 Task: Enable the overlay "Logo sub source" for transcode stream output.
Action: Mouse moved to (99, 15)
Screenshot: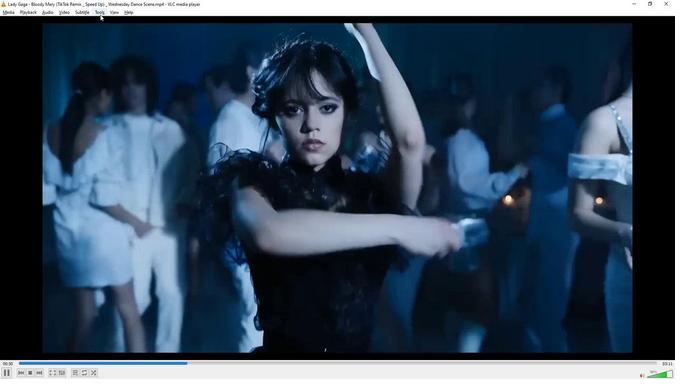 
Action: Mouse pressed left at (99, 15)
Screenshot: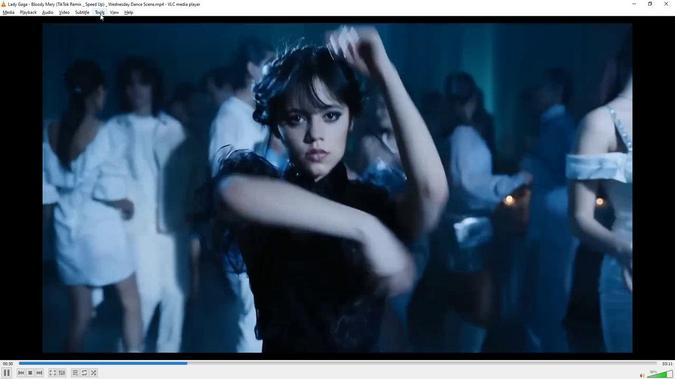 
Action: Mouse moved to (108, 96)
Screenshot: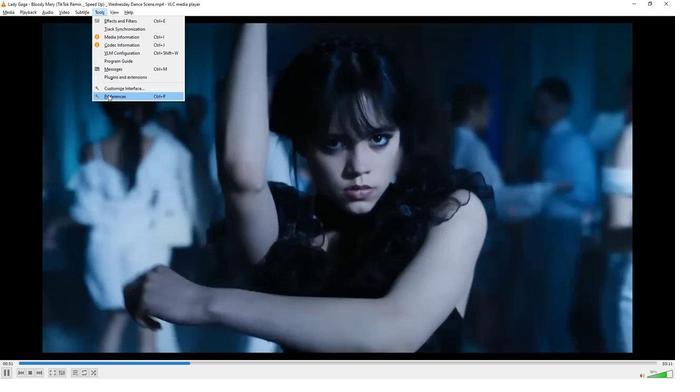 
Action: Mouse pressed left at (108, 96)
Screenshot: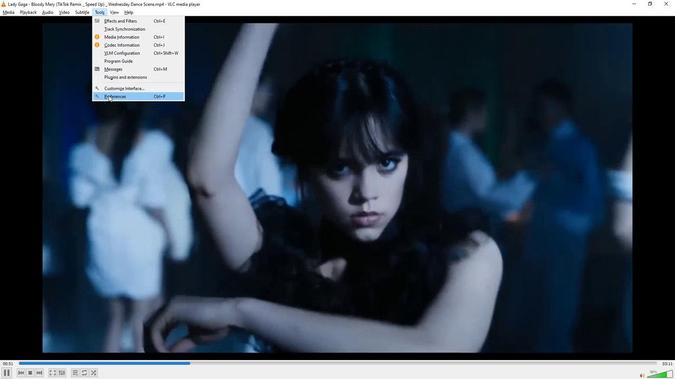 
Action: Mouse moved to (199, 280)
Screenshot: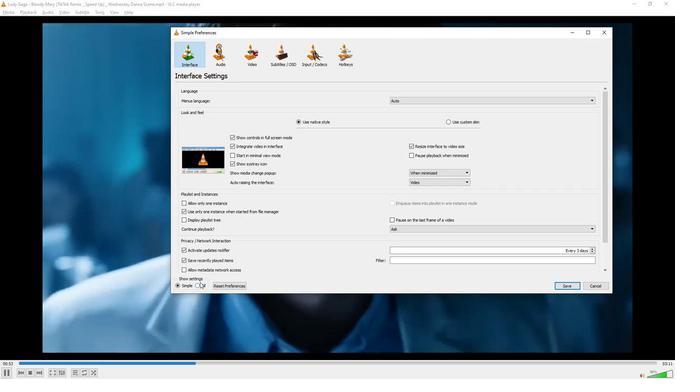 
Action: Mouse pressed left at (199, 280)
Screenshot: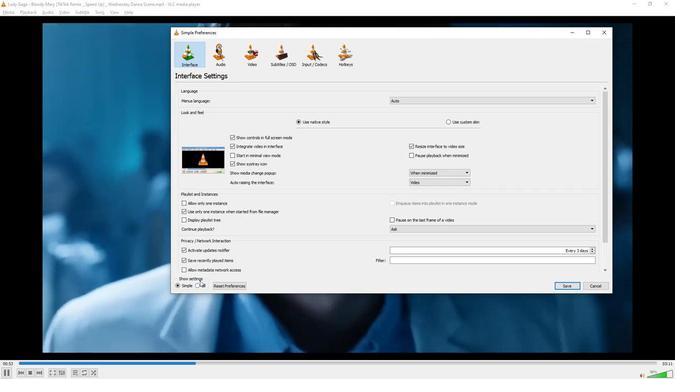 
Action: Mouse moved to (198, 283)
Screenshot: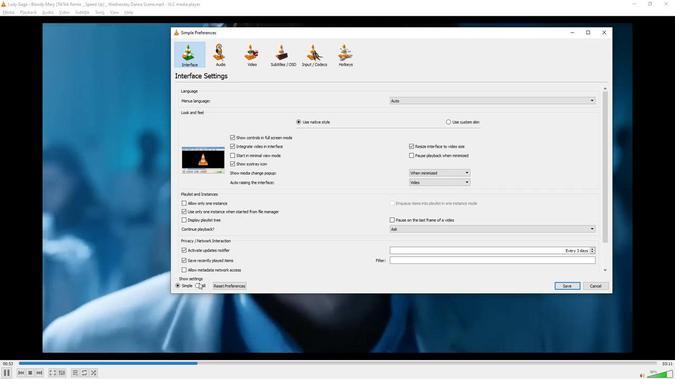 
Action: Mouse pressed left at (198, 283)
Screenshot: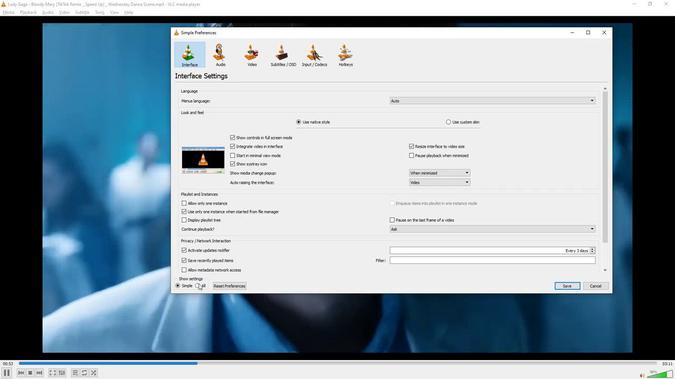 
Action: Mouse moved to (193, 222)
Screenshot: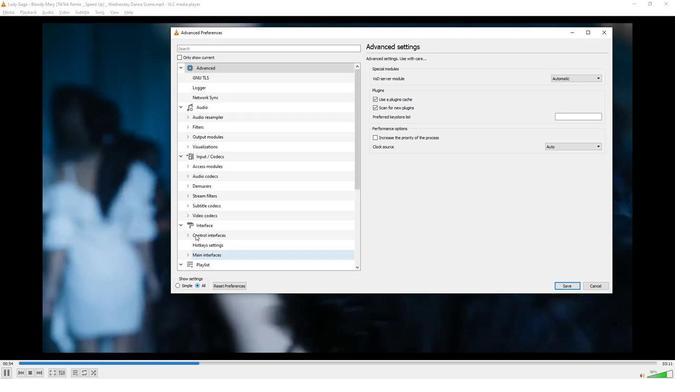 
Action: Mouse scrolled (193, 222) with delta (0, 0)
Screenshot: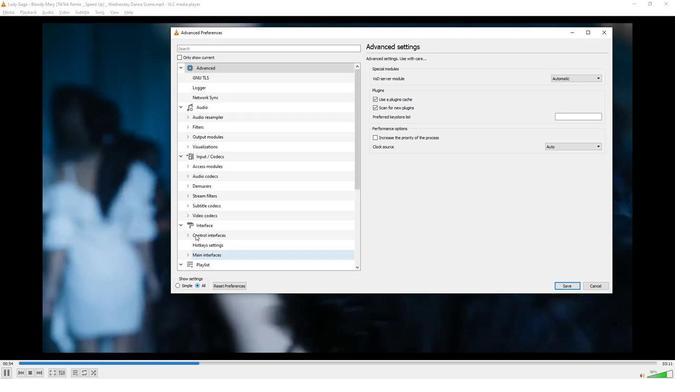 
Action: Mouse moved to (191, 218)
Screenshot: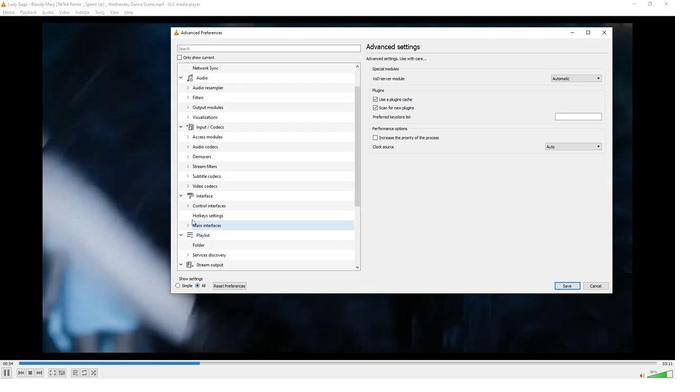 
Action: Mouse scrolled (191, 218) with delta (0, 0)
Screenshot: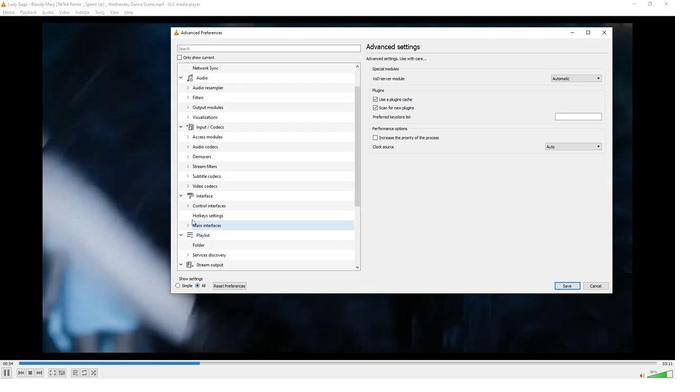 
Action: Mouse moved to (190, 218)
Screenshot: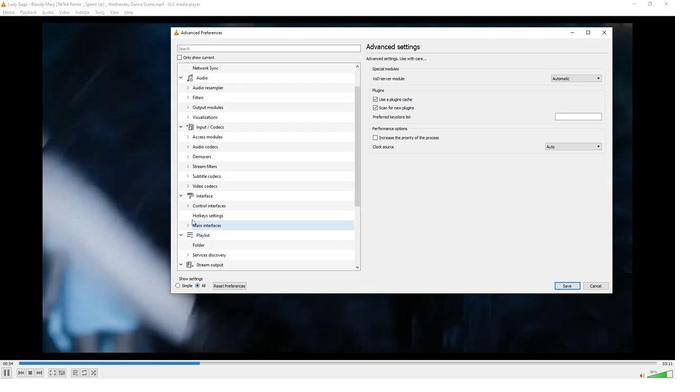 
Action: Mouse scrolled (190, 217) with delta (0, 0)
Screenshot: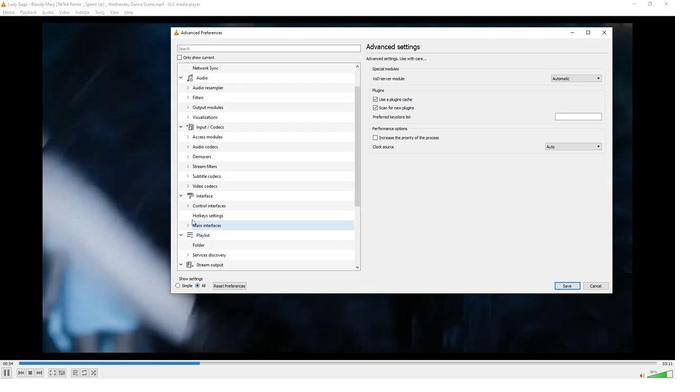 
Action: Mouse moved to (189, 217)
Screenshot: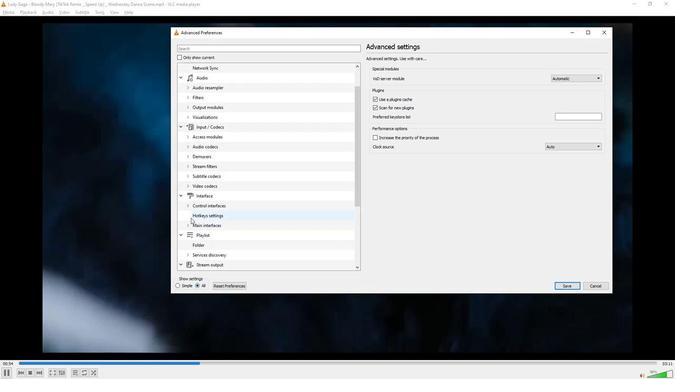 
Action: Mouse scrolled (189, 217) with delta (0, 0)
Screenshot: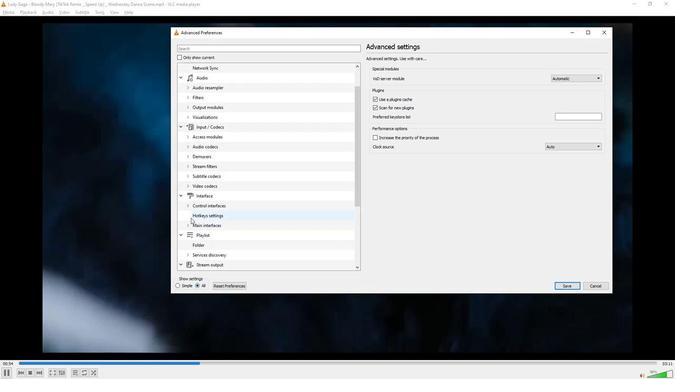 
Action: Mouse scrolled (189, 217) with delta (0, 0)
Screenshot: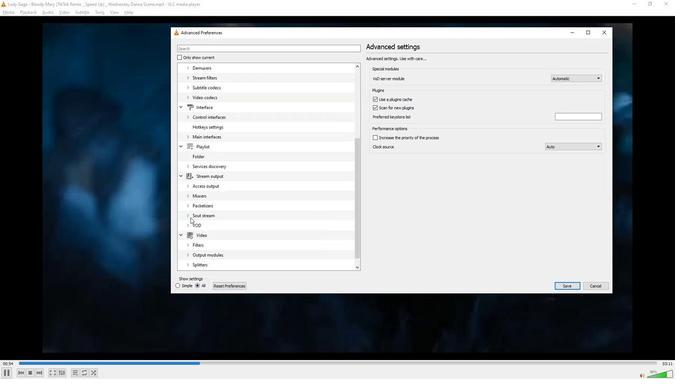 
Action: Mouse scrolled (189, 217) with delta (0, 0)
Screenshot: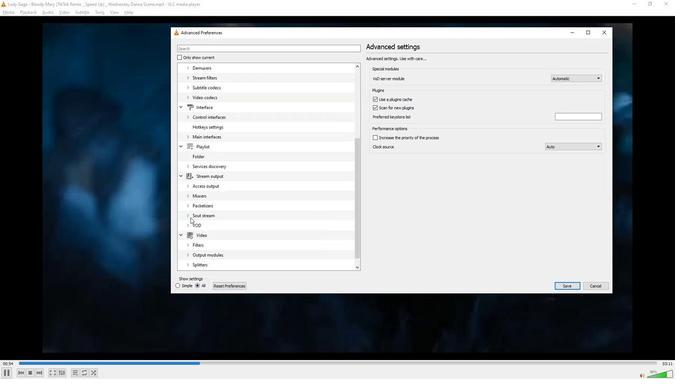 
Action: Mouse scrolled (189, 217) with delta (0, 0)
Screenshot: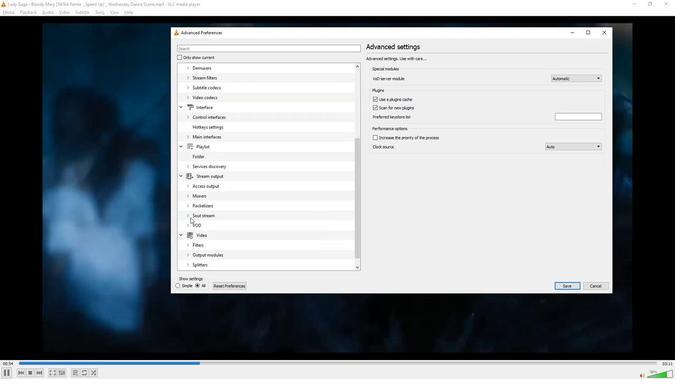 
Action: Mouse moved to (189, 237)
Screenshot: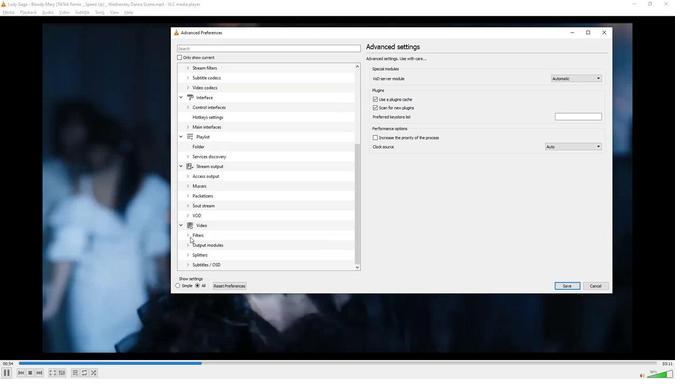 
Action: Mouse scrolled (189, 237) with delta (0, 0)
Screenshot: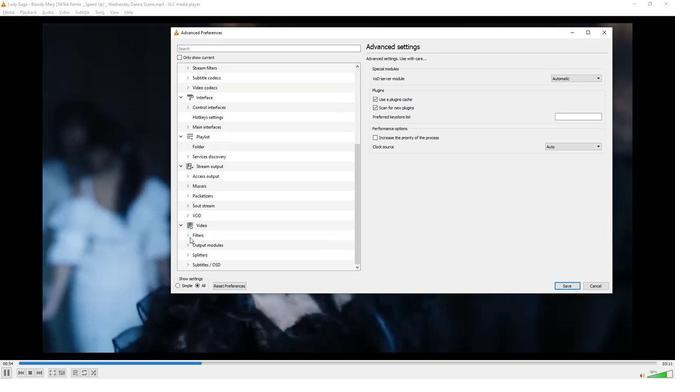 
Action: Mouse scrolled (189, 237) with delta (0, 0)
Screenshot: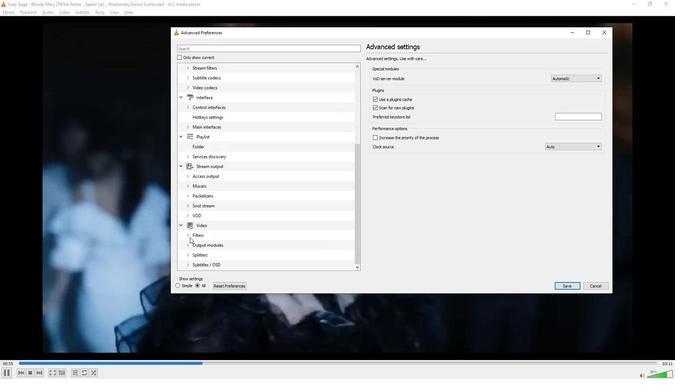 
Action: Mouse scrolled (189, 237) with delta (0, 0)
Screenshot: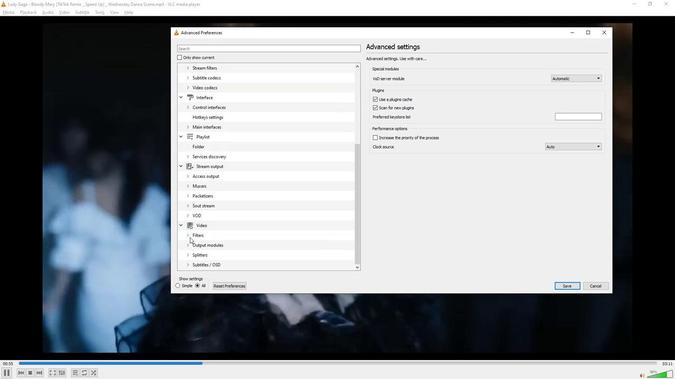 
Action: Mouse scrolled (189, 237) with delta (0, 0)
Screenshot: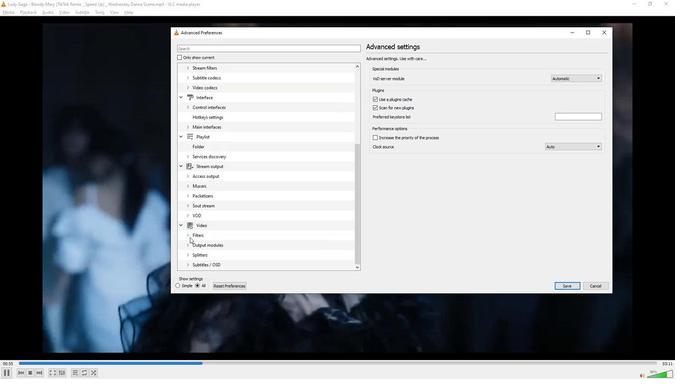 
Action: Mouse moved to (187, 206)
Screenshot: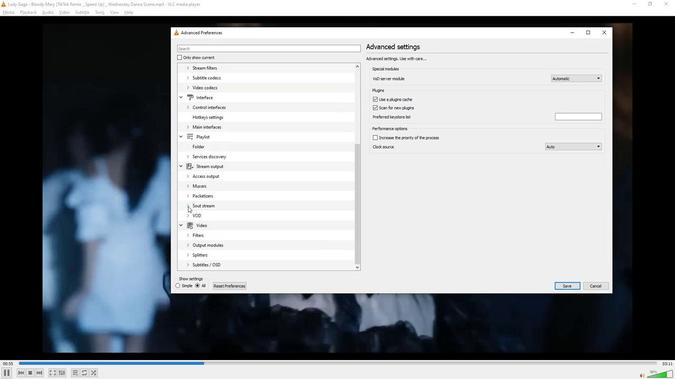 
Action: Mouse pressed left at (187, 206)
Screenshot: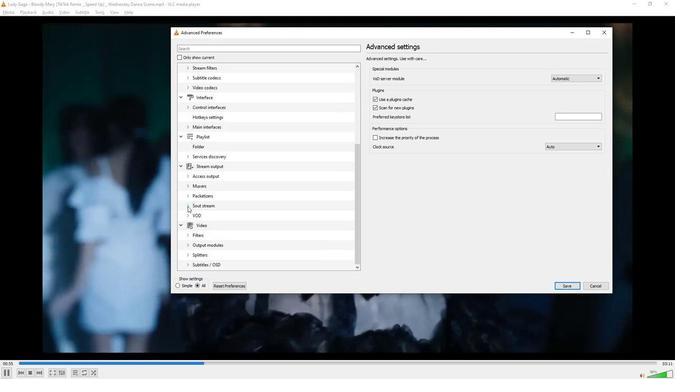 
Action: Mouse moved to (222, 226)
Screenshot: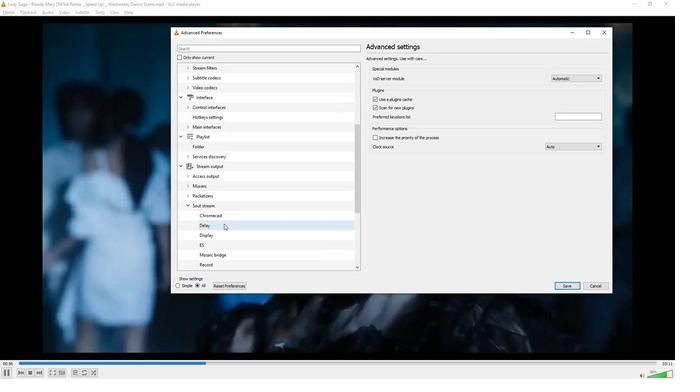 
Action: Mouse scrolled (222, 225) with delta (0, 0)
Screenshot: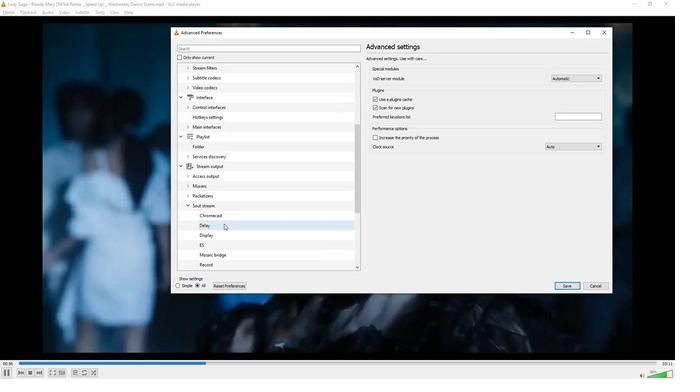 
Action: Mouse moved to (221, 226)
Screenshot: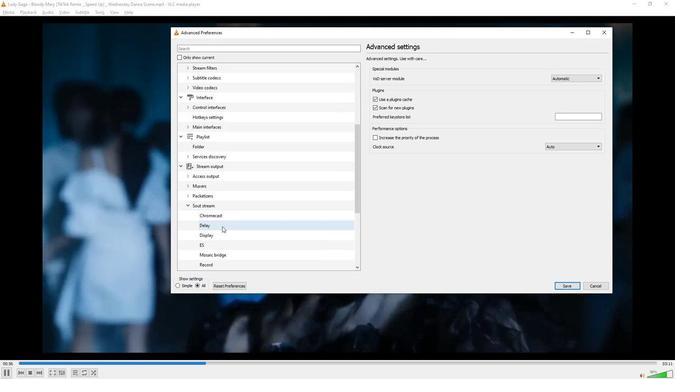 
Action: Mouse scrolled (221, 226) with delta (0, 0)
Screenshot: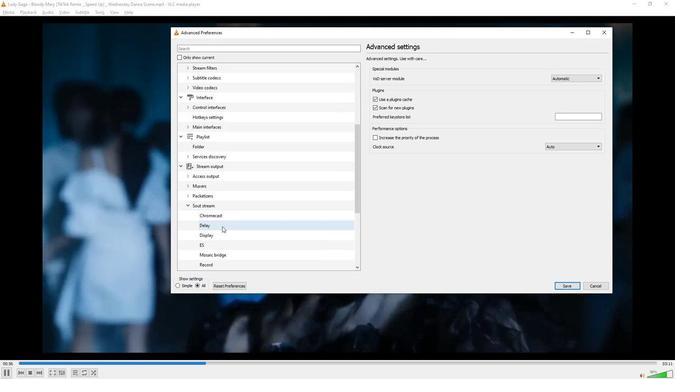 
Action: Mouse scrolled (221, 226) with delta (0, 0)
Screenshot: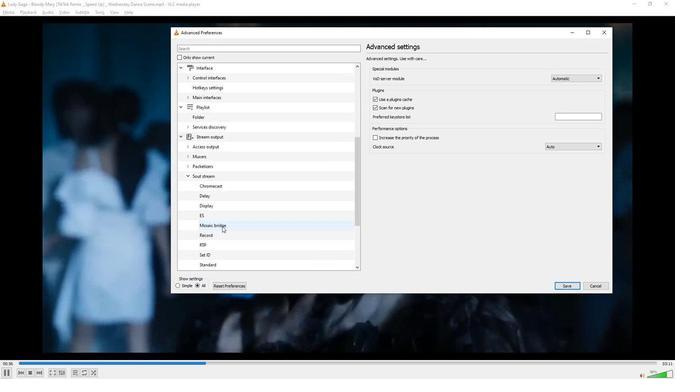 
Action: Mouse moved to (221, 226)
Screenshot: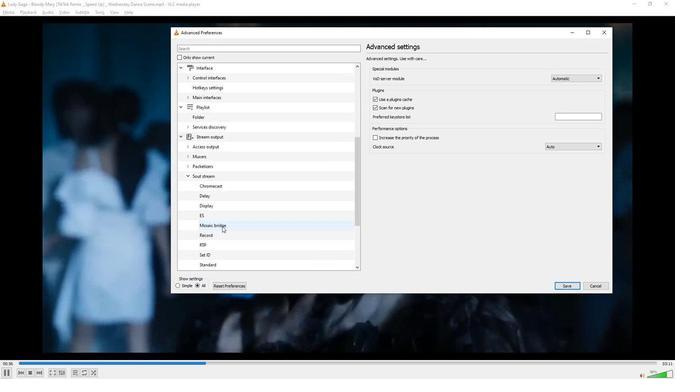 
Action: Mouse scrolled (221, 226) with delta (0, 0)
Screenshot: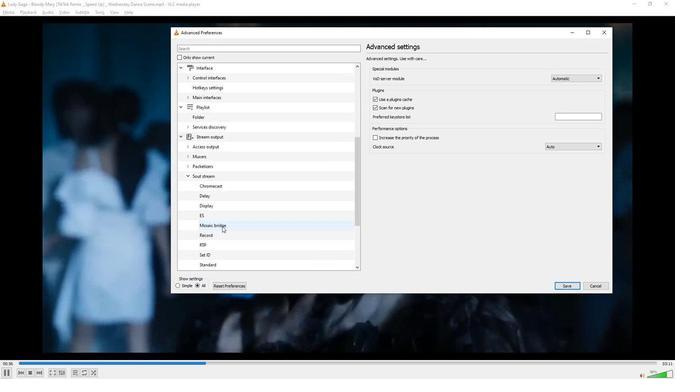 
Action: Mouse moved to (221, 227)
Screenshot: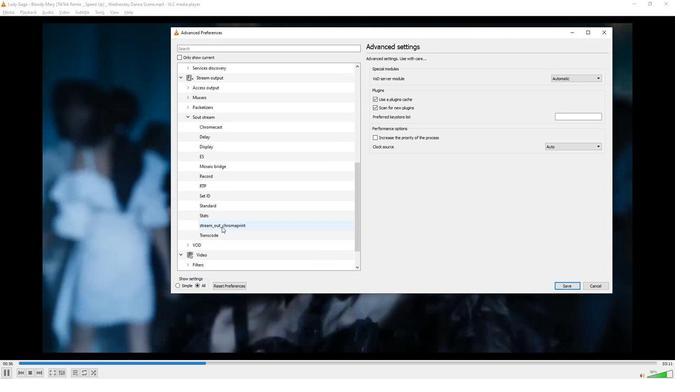 
Action: Mouse scrolled (221, 226) with delta (0, 0)
Screenshot: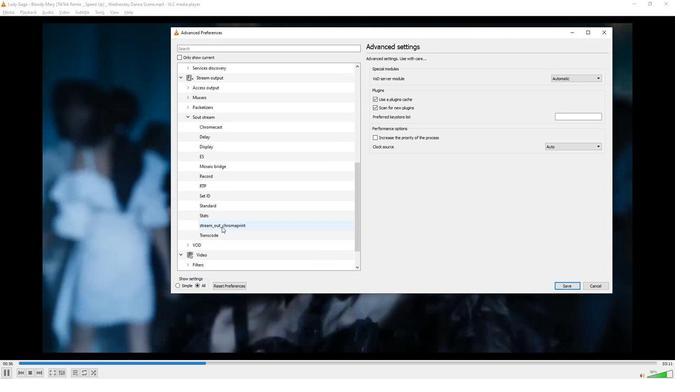 
Action: Mouse scrolled (221, 226) with delta (0, 0)
Screenshot: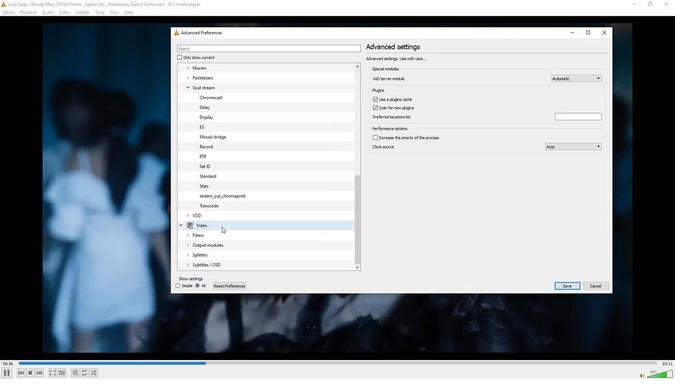
Action: Mouse moved to (215, 207)
Screenshot: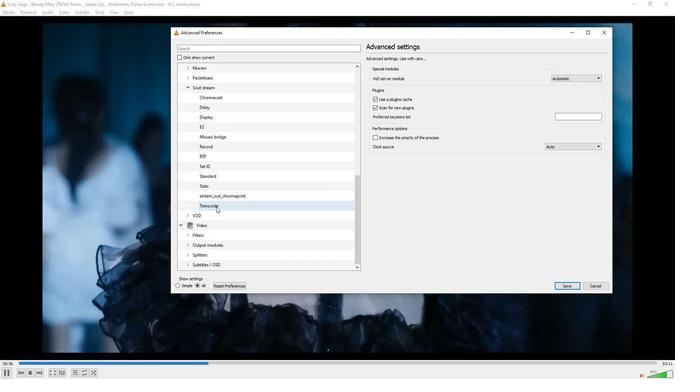 
Action: Mouse pressed left at (215, 207)
Screenshot: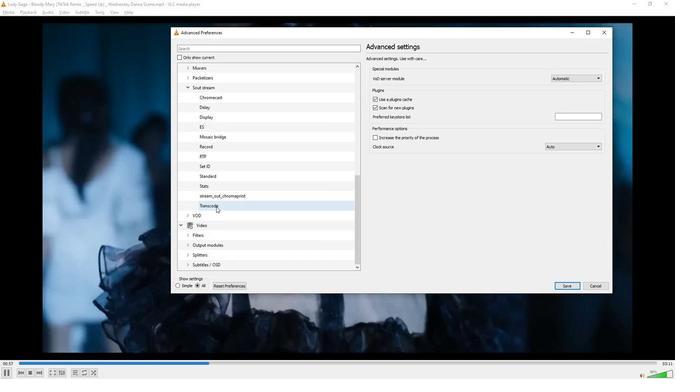 
Action: Mouse moved to (395, 207)
Screenshot: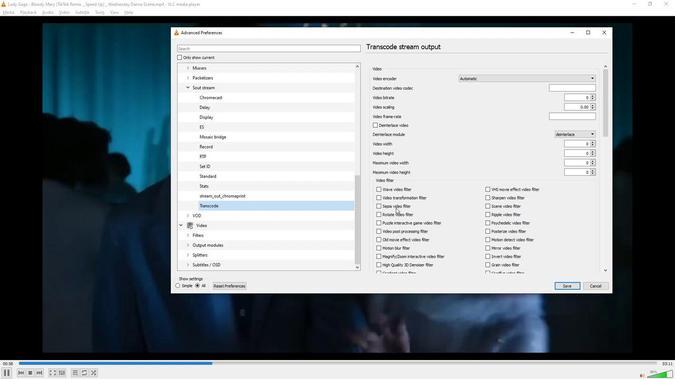 
Action: Mouse scrolled (395, 207) with delta (0, 0)
Screenshot: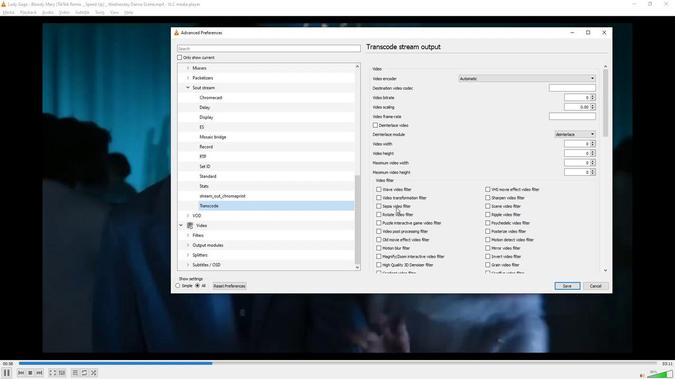 
Action: Mouse scrolled (395, 207) with delta (0, 0)
Screenshot: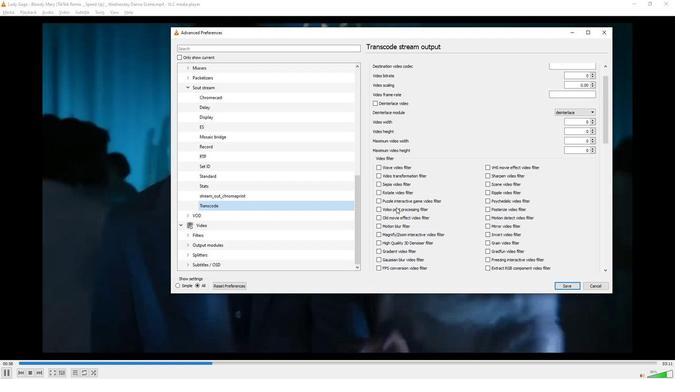
Action: Mouse scrolled (395, 207) with delta (0, 0)
Screenshot: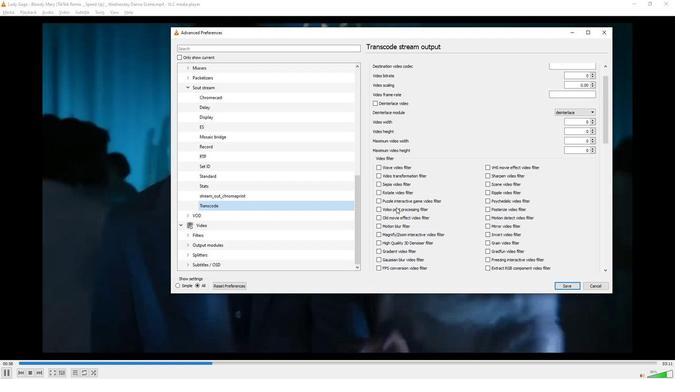 
Action: Mouse scrolled (395, 207) with delta (0, 0)
Screenshot: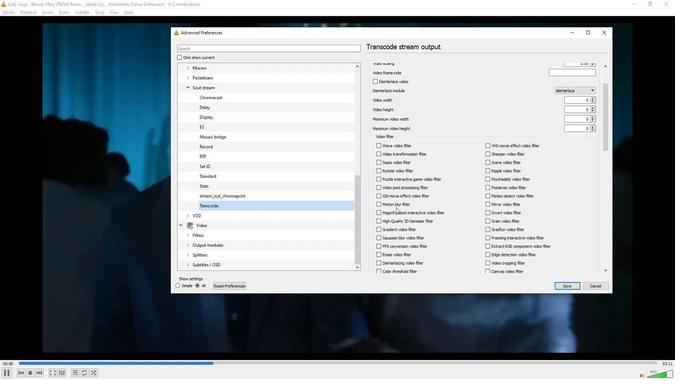 
Action: Mouse scrolled (395, 207) with delta (0, 0)
Screenshot: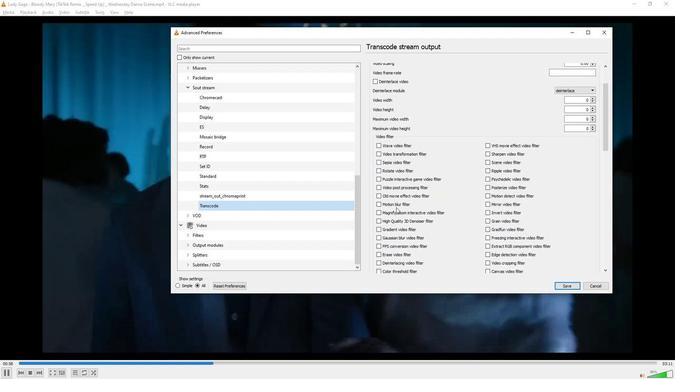 
Action: Mouse moved to (395, 207)
Screenshot: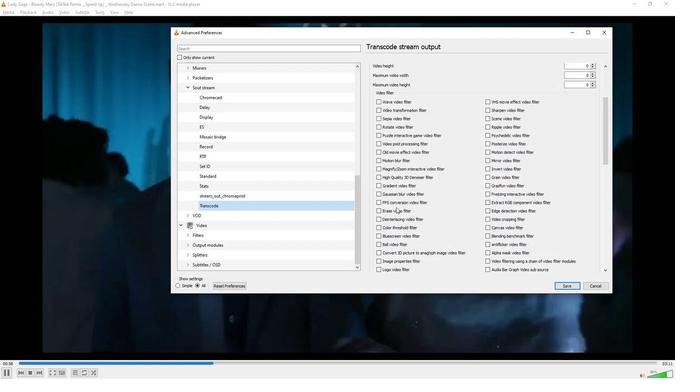 
Action: Mouse scrolled (395, 207) with delta (0, 0)
Screenshot: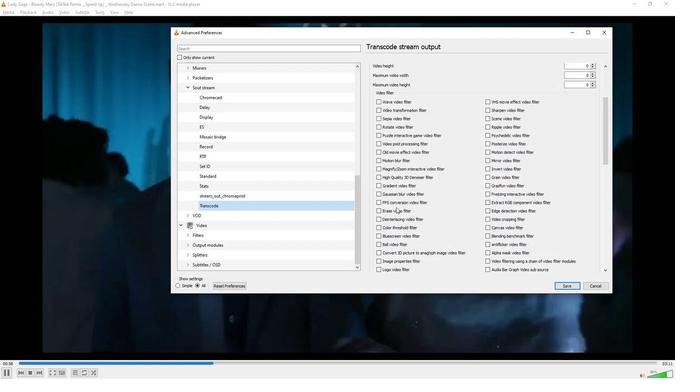 
Action: Mouse moved to (395, 208)
Screenshot: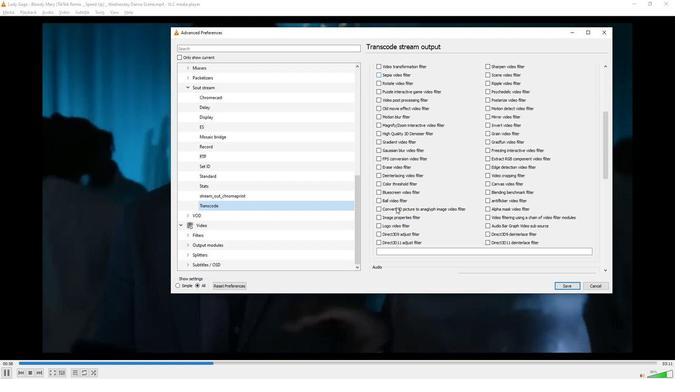 
Action: Mouse scrolled (395, 207) with delta (0, 0)
Screenshot: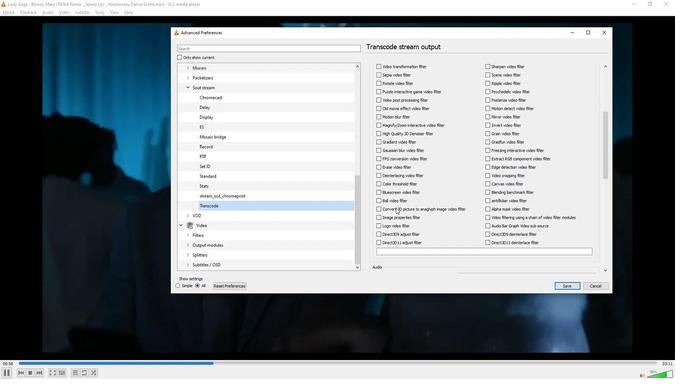 
Action: Mouse scrolled (395, 207) with delta (0, 0)
Screenshot: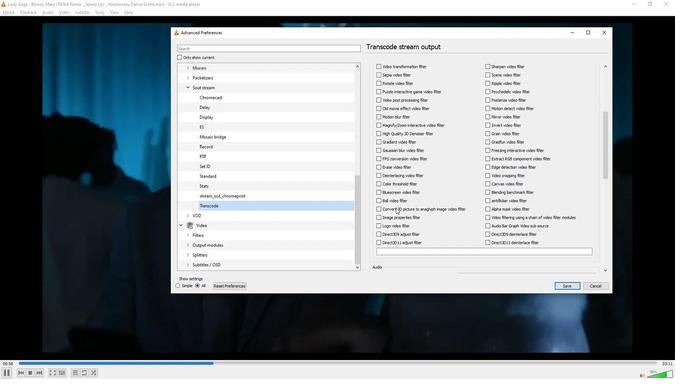 
Action: Mouse scrolled (395, 207) with delta (0, 0)
Screenshot: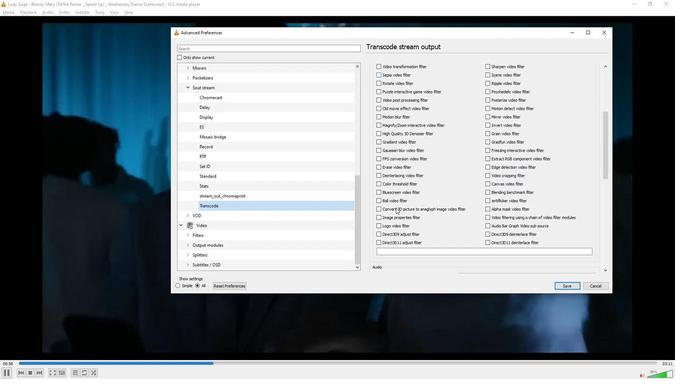 
Action: Mouse scrolled (395, 207) with delta (0, 0)
Screenshot: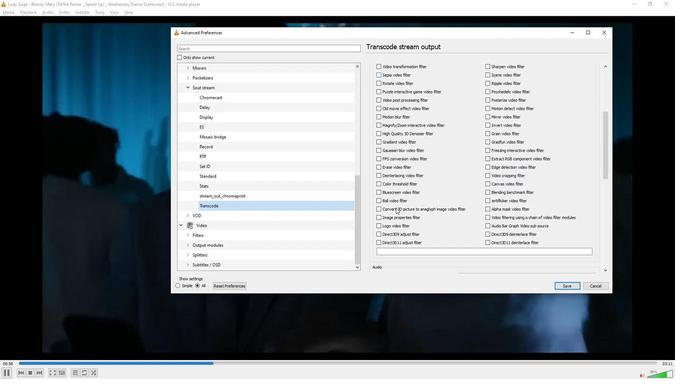
Action: Mouse scrolled (395, 207) with delta (0, 0)
Screenshot: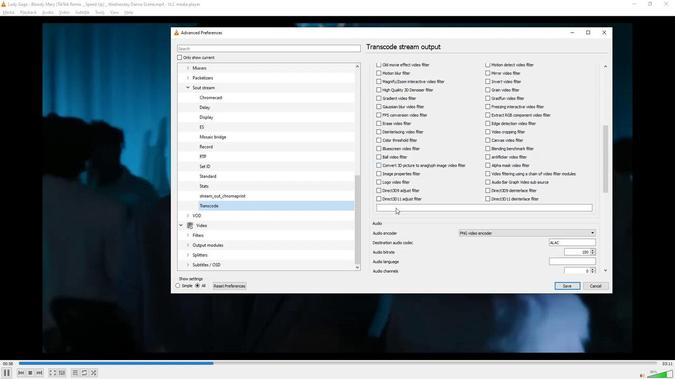 
Action: Mouse moved to (394, 208)
Screenshot: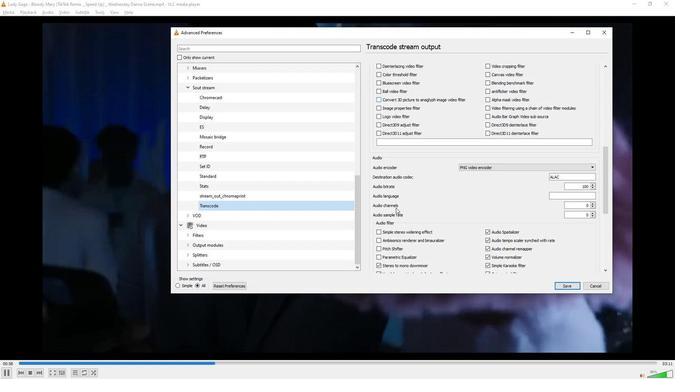 
Action: Mouse scrolled (394, 207) with delta (0, 0)
Screenshot: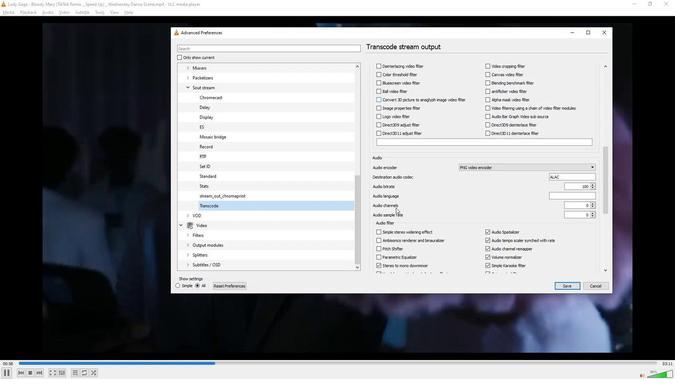 
Action: Mouse scrolled (394, 207) with delta (0, 0)
Screenshot: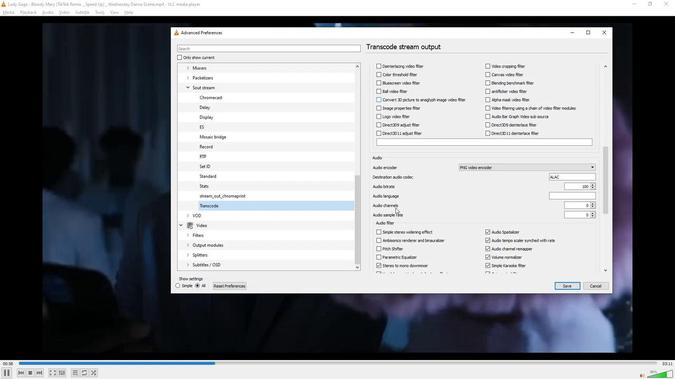 
Action: Mouse moved to (394, 208)
Screenshot: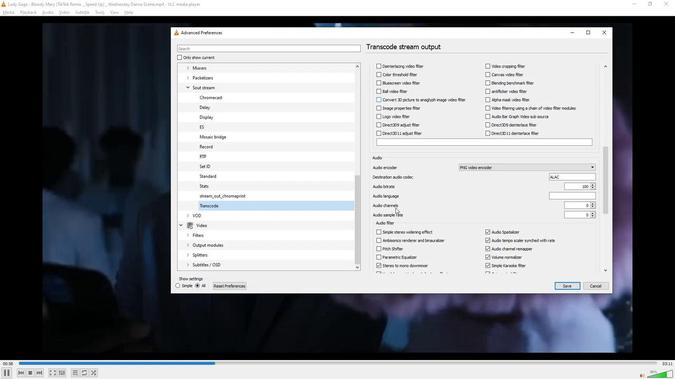 
Action: Mouse scrolled (394, 207) with delta (0, 0)
Screenshot: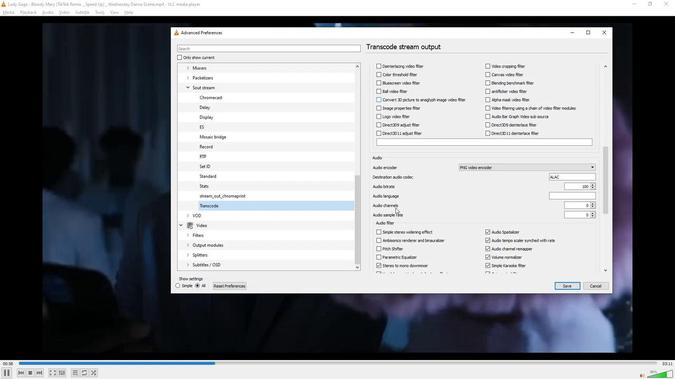 
Action: Mouse scrolled (394, 207) with delta (0, 0)
Screenshot: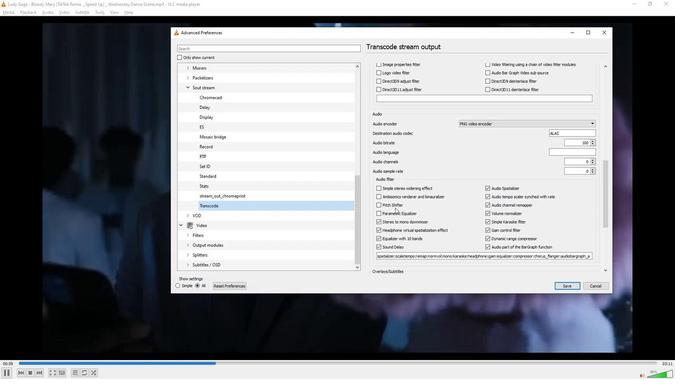 
Action: Mouse moved to (394, 208)
Screenshot: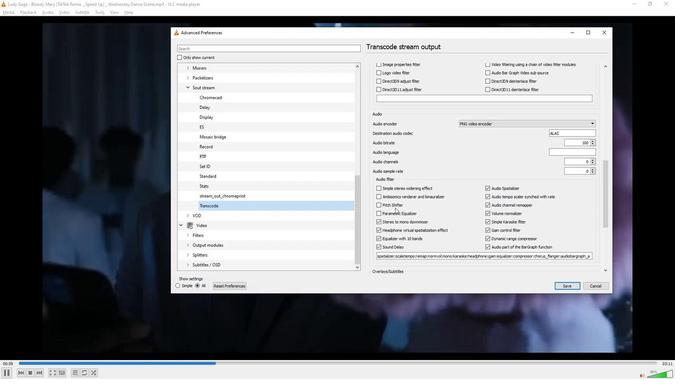 
Action: Mouse scrolled (394, 207) with delta (0, 0)
Screenshot: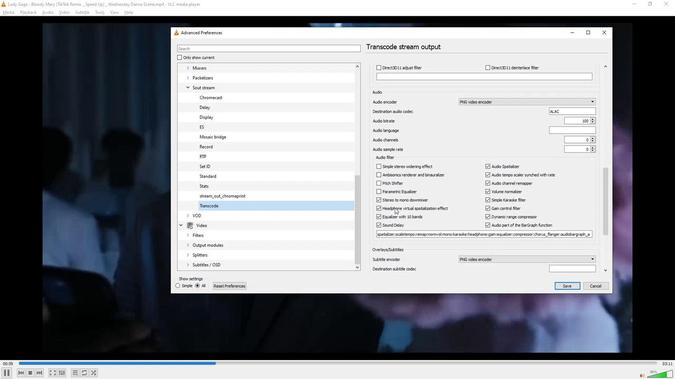 
Action: Mouse scrolled (394, 207) with delta (0, 0)
Screenshot: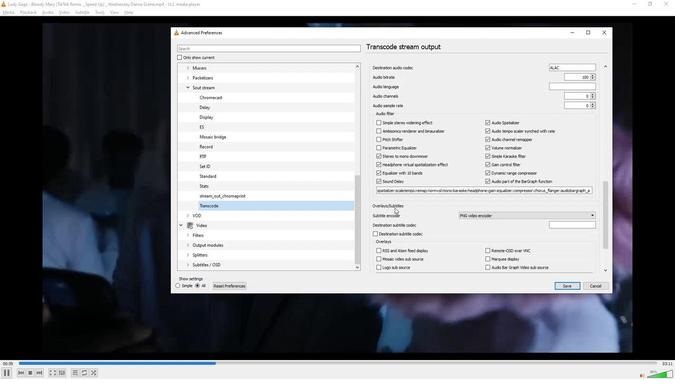 
Action: Mouse moved to (393, 208)
Screenshot: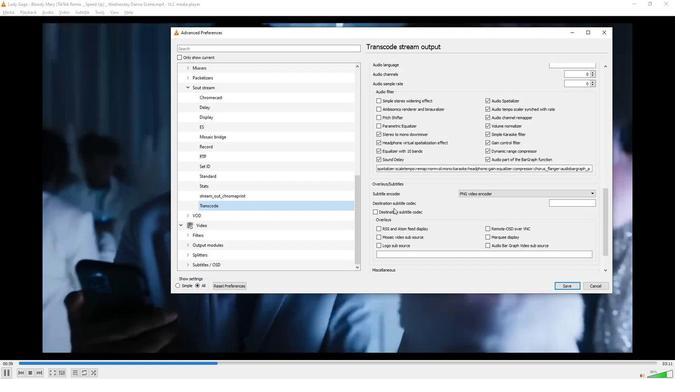
Action: Mouse scrolled (393, 208) with delta (0, 0)
Screenshot: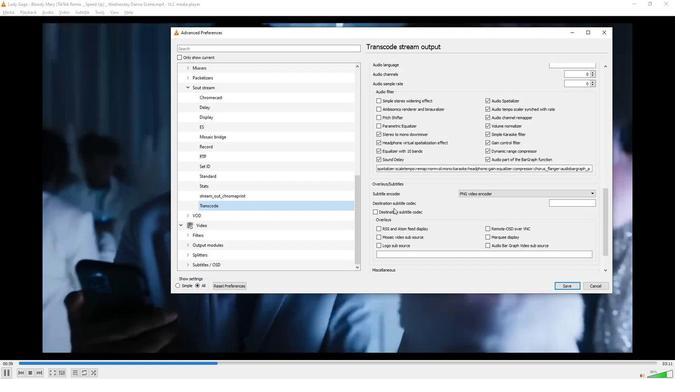 
Action: Mouse moved to (392, 208)
Screenshot: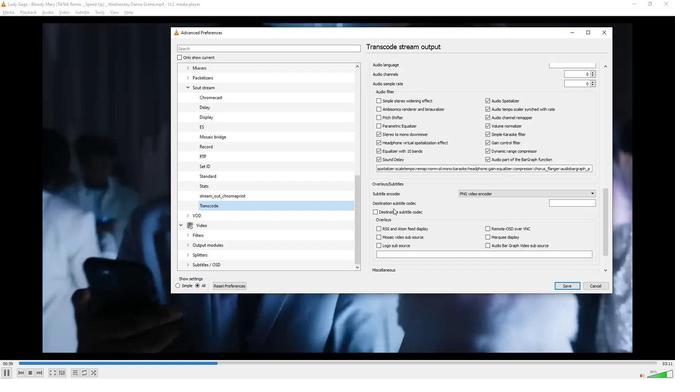 
Action: Mouse scrolled (392, 208) with delta (0, 0)
Screenshot: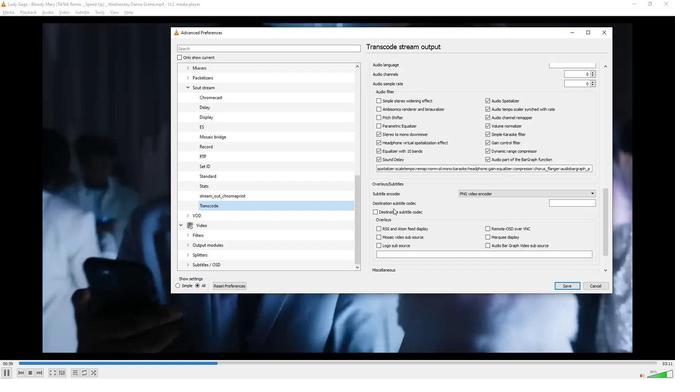 
Action: Mouse scrolled (392, 208) with delta (0, 0)
Screenshot: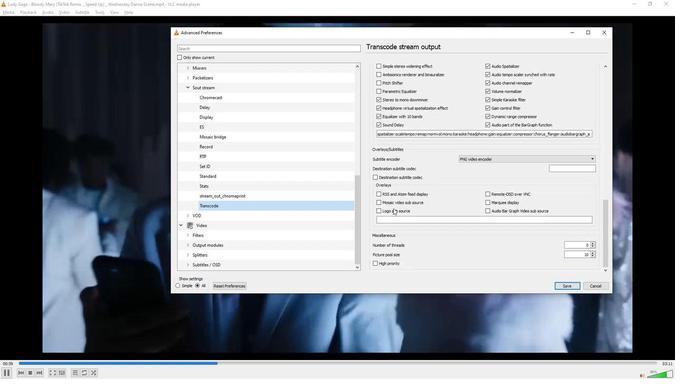 
Action: Mouse scrolled (392, 208) with delta (0, 0)
Screenshot: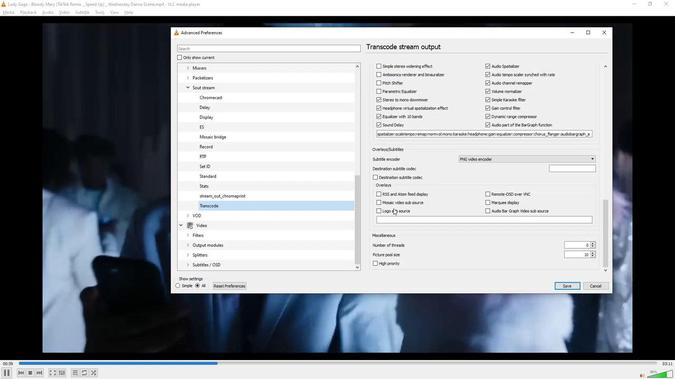 
Action: Mouse scrolled (392, 208) with delta (0, 0)
Screenshot: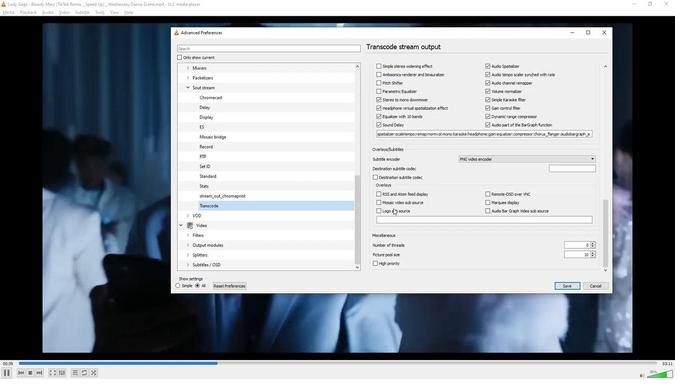 
Action: Mouse scrolled (392, 208) with delta (0, 0)
Screenshot: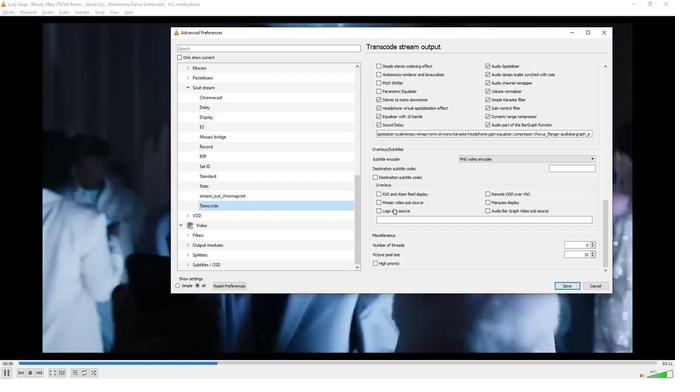 
Action: Mouse moved to (378, 211)
Screenshot: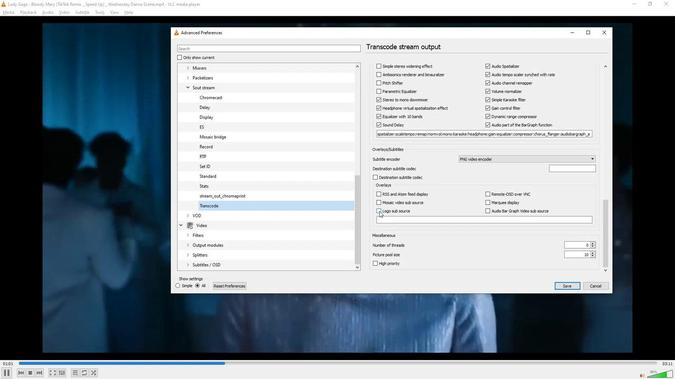 
Action: Mouse pressed left at (378, 211)
Screenshot: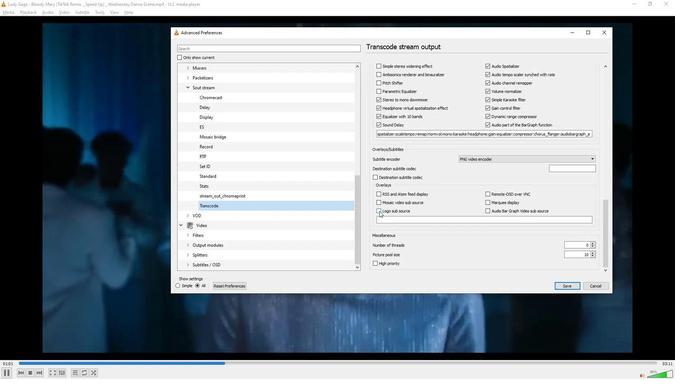 
Action: Mouse moved to (399, 234)
Screenshot: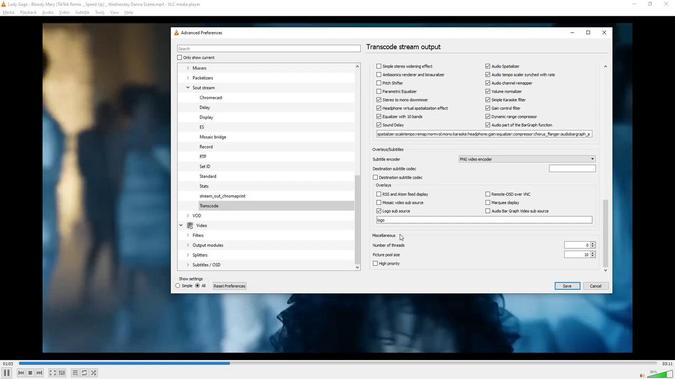 
